 Task: Create a task  Implement a new cloud-based travel management system for a company , assign it to team member softage.3@softage.net in the project BeyondTech and update the status of the task to  On Track  , set the priority of the task to High
Action: Mouse moved to (276, 281)
Screenshot: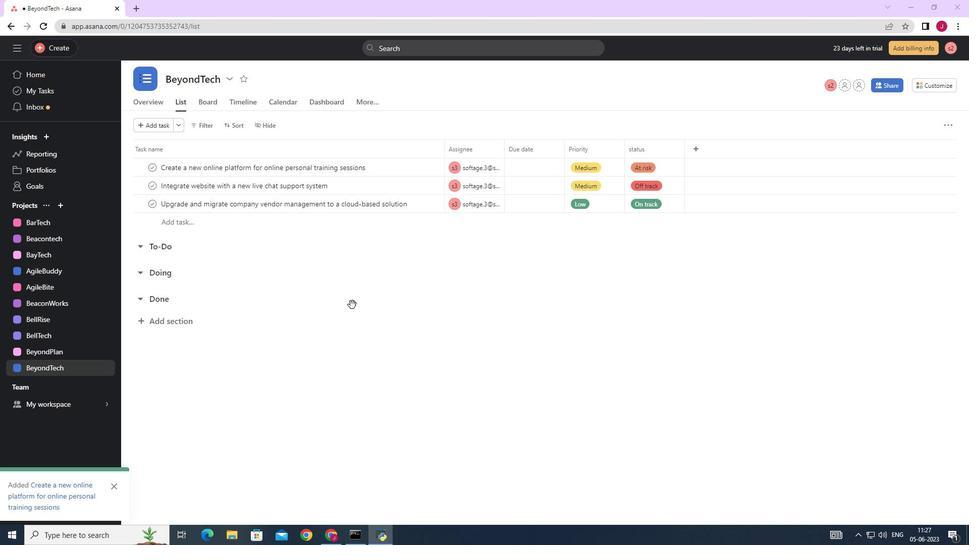 
Action: Mouse scrolled (276, 282) with delta (0, 0)
Screenshot: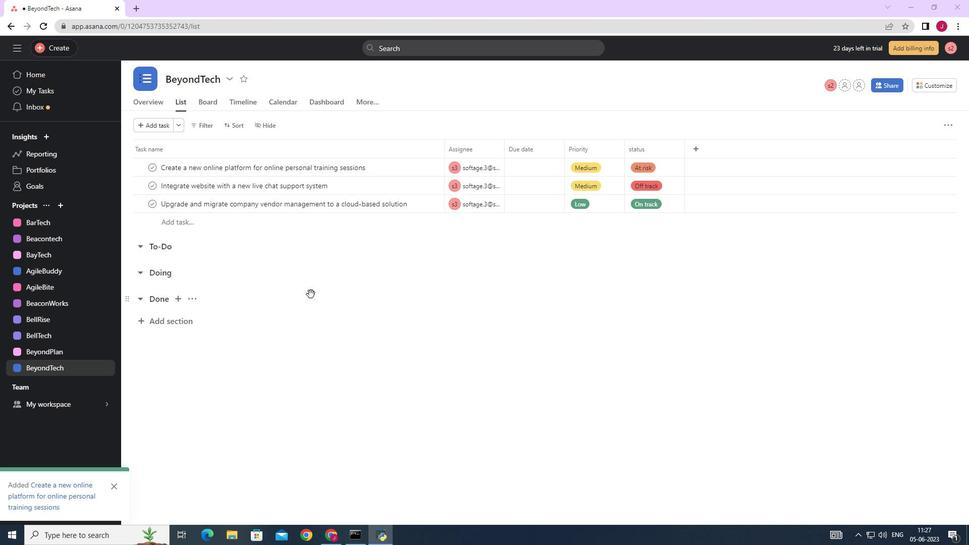 
Action: Mouse moved to (273, 280)
Screenshot: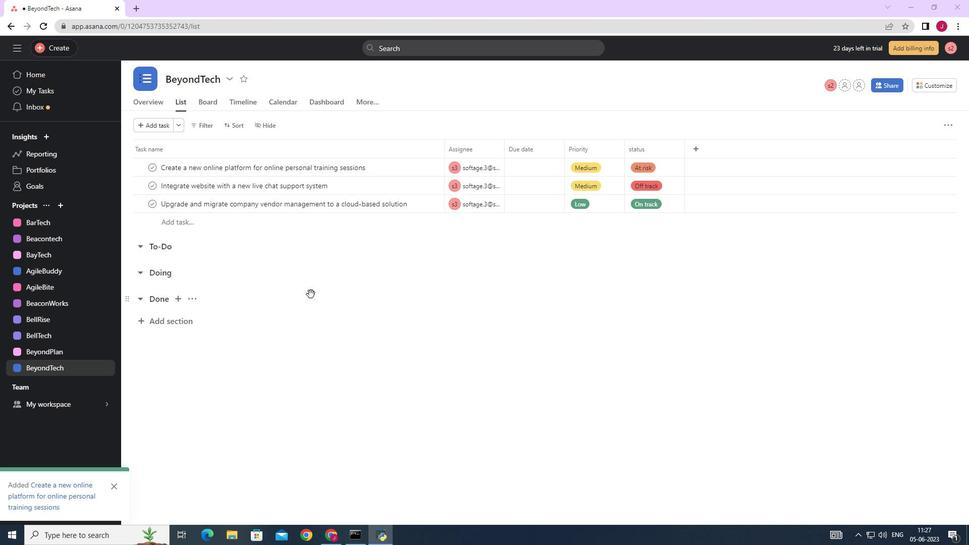 
Action: Mouse scrolled (273, 281) with delta (0, 0)
Screenshot: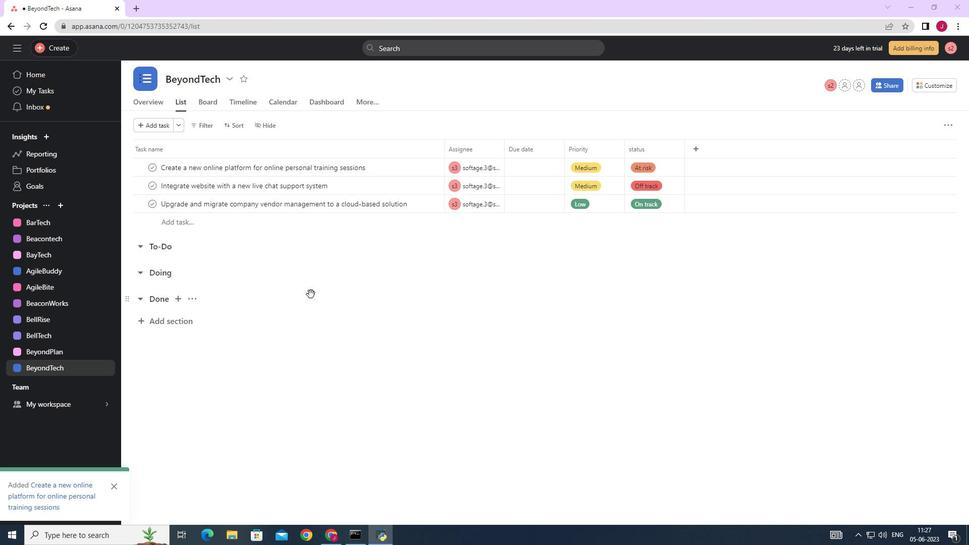 
Action: Mouse moved to (55, 50)
Screenshot: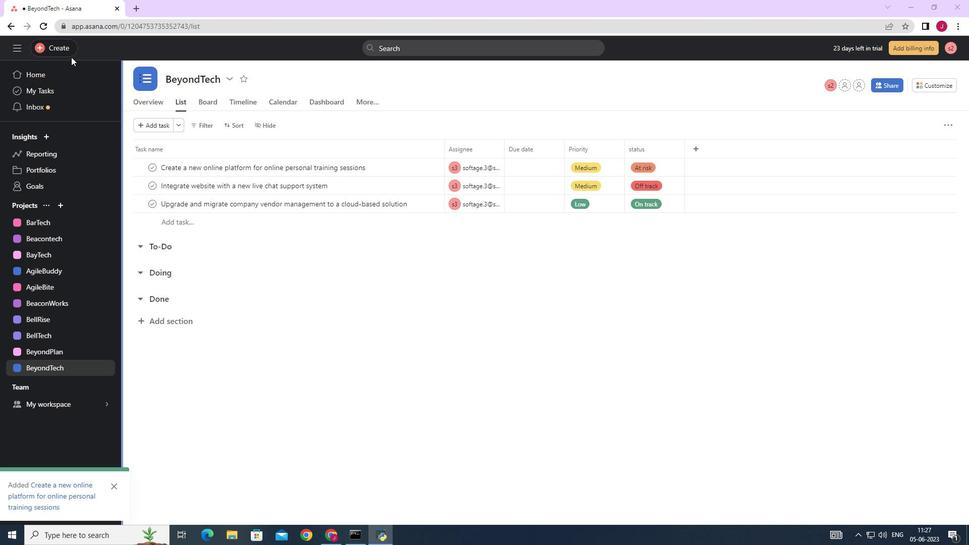 
Action: Mouse pressed left at (55, 50)
Screenshot: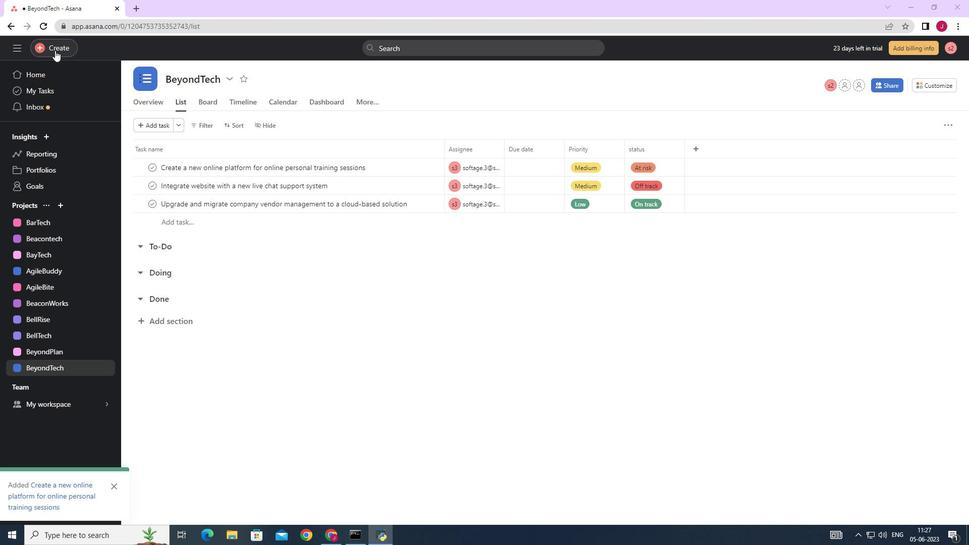 
Action: Mouse moved to (106, 51)
Screenshot: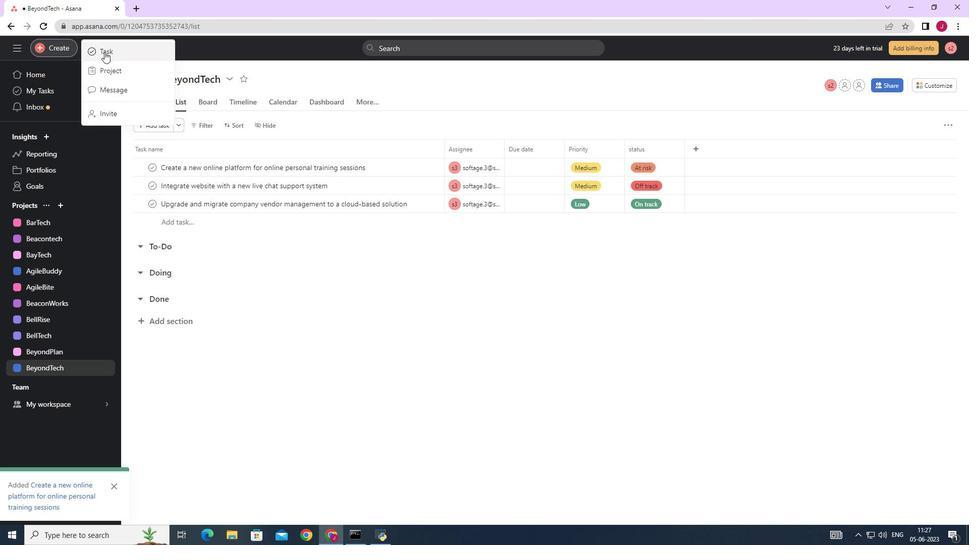 
Action: Mouse pressed left at (106, 51)
Screenshot: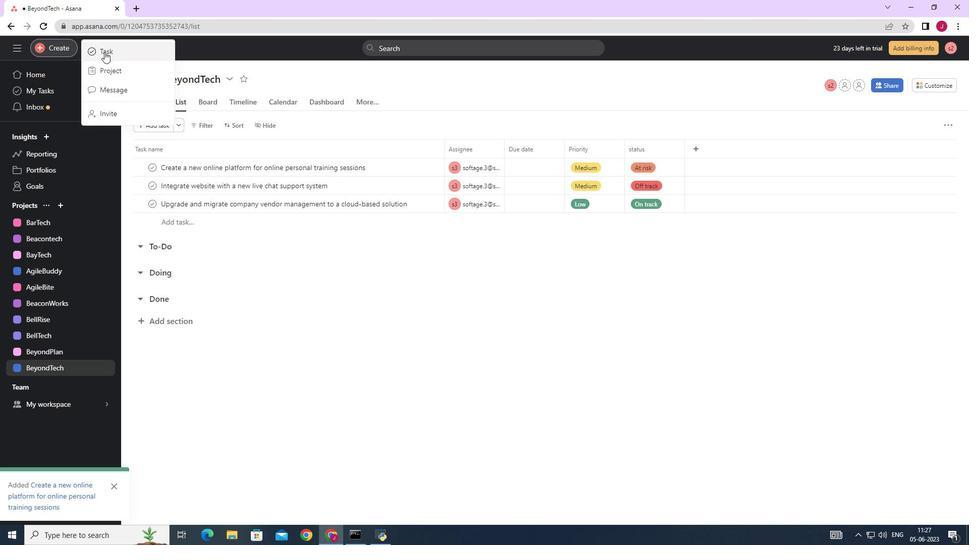 
Action: Mouse moved to (808, 333)
Screenshot: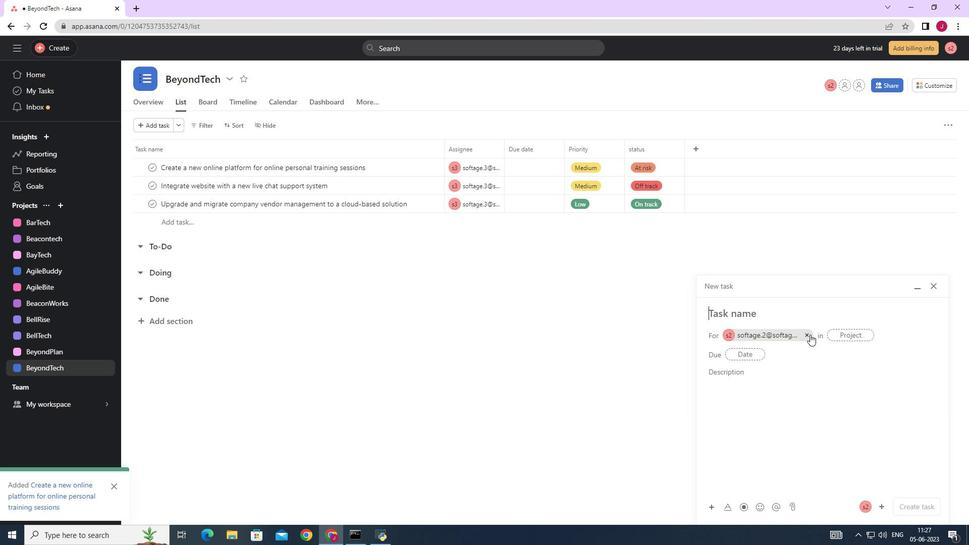 
Action: Mouse pressed left at (808, 333)
Screenshot: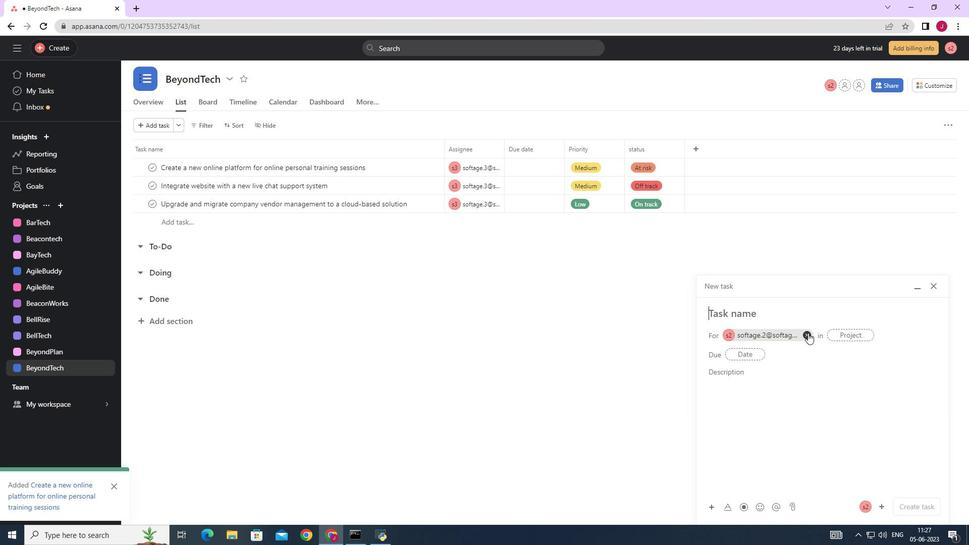 
Action: Mouse moved to (746, 314)
Screenshot: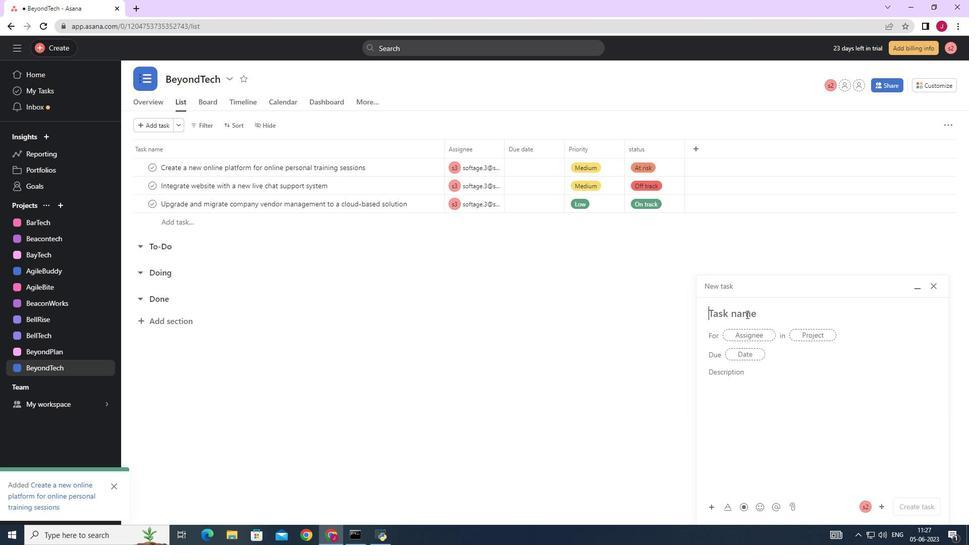 
Action: Mouse pressed left at (746, 314)
Screenshot: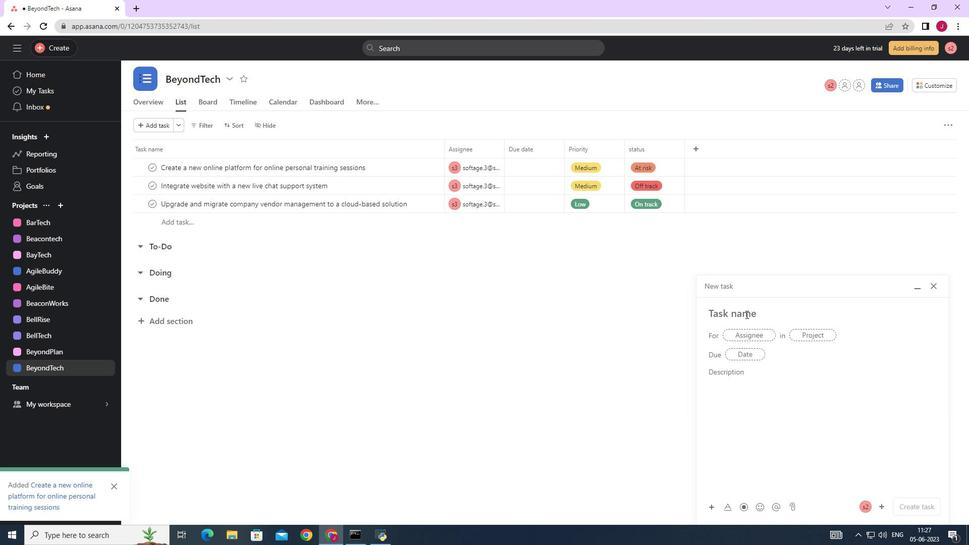 
Action: Key pressed <Key.caps_lock>I<Key.caps_lock>mplement<Key.space>a<Key.space>new<Key.space>cloud-based<Key.space>travel<Key.space>management<Key.space>system<Key.space>for<Key.space>a<Key.space>company
Screenshot: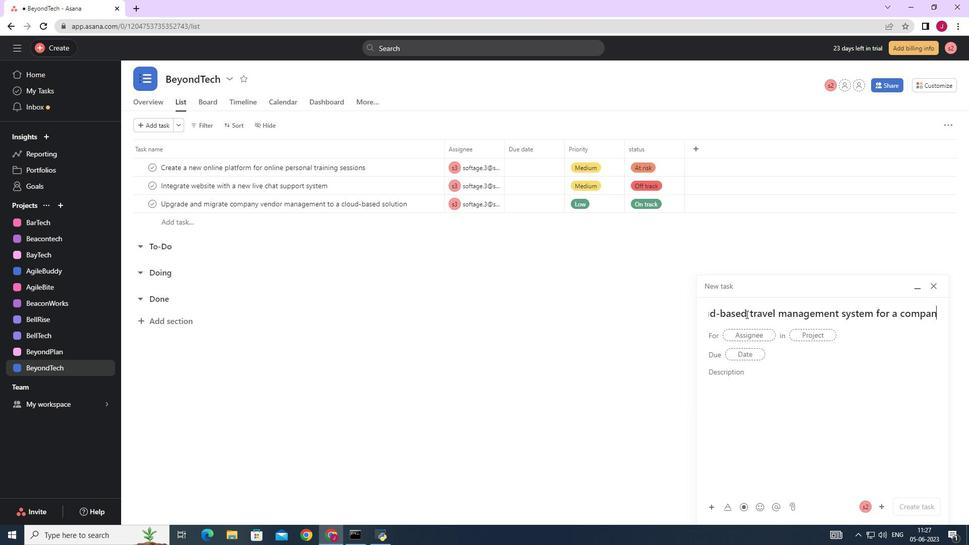 
Action: Mouse moved to (745, 333)
Screenshot: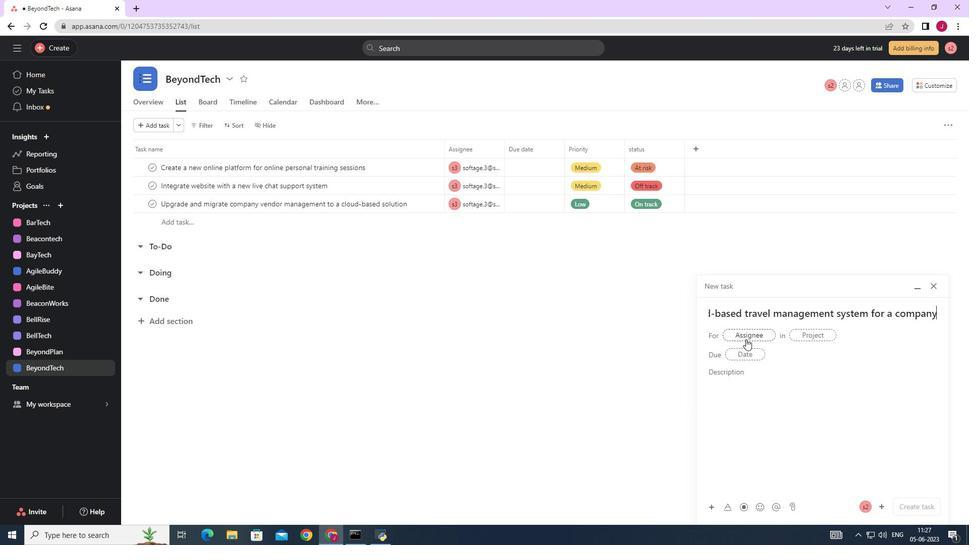 
Action: Mouse pressed left at (745, 333)
Screenshot: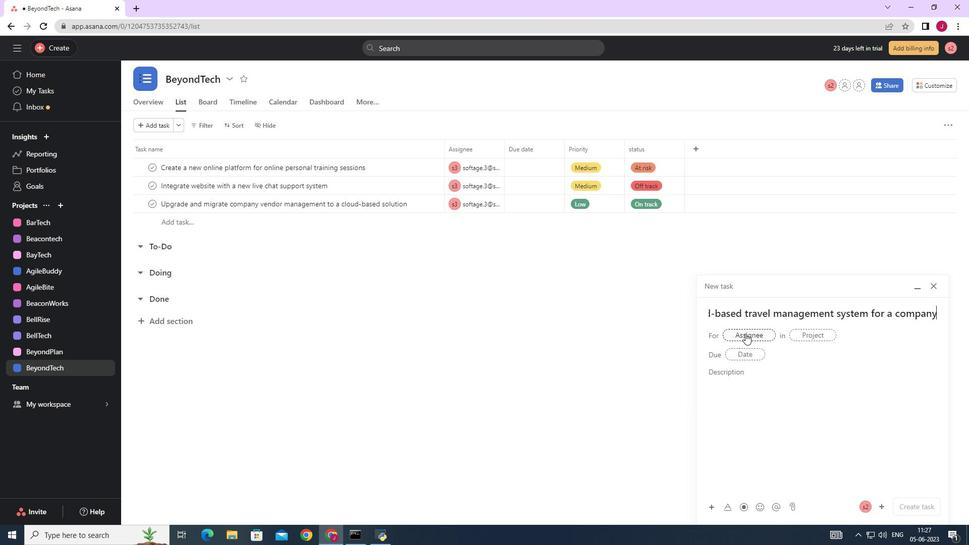 
Action: Key pressed softage.3
Screenshot: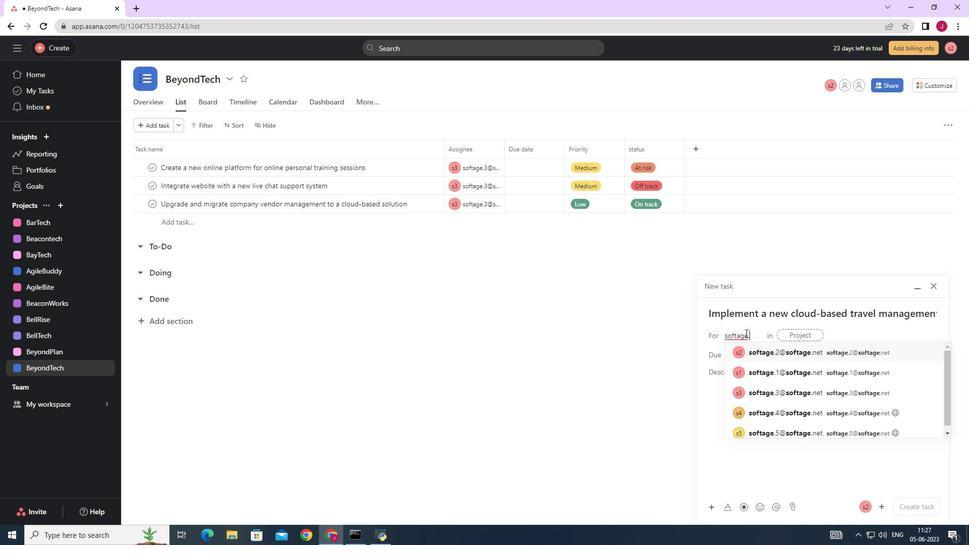 
Action: Mouse moved to (768, 351)
Screenshot: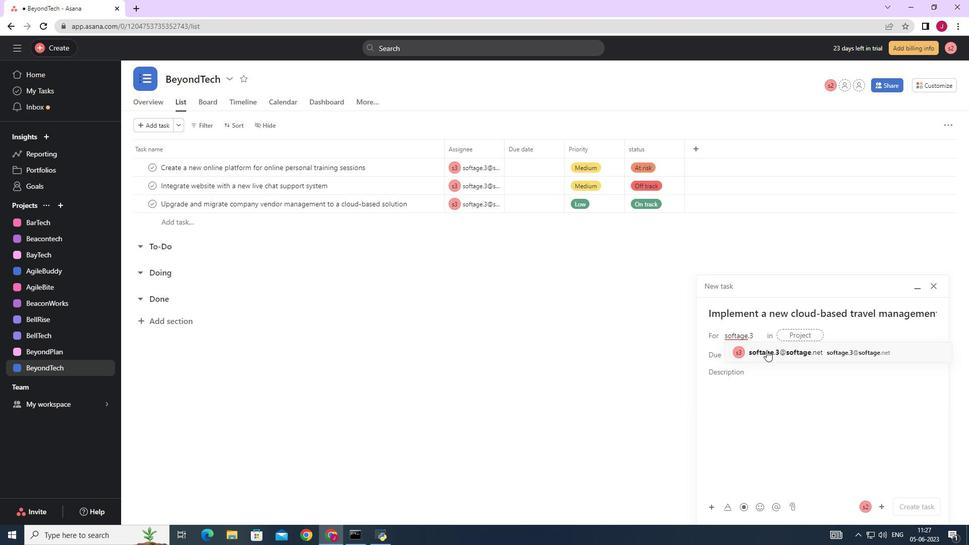
Action: Mouse pressed left at (768, 351)
Screenshot: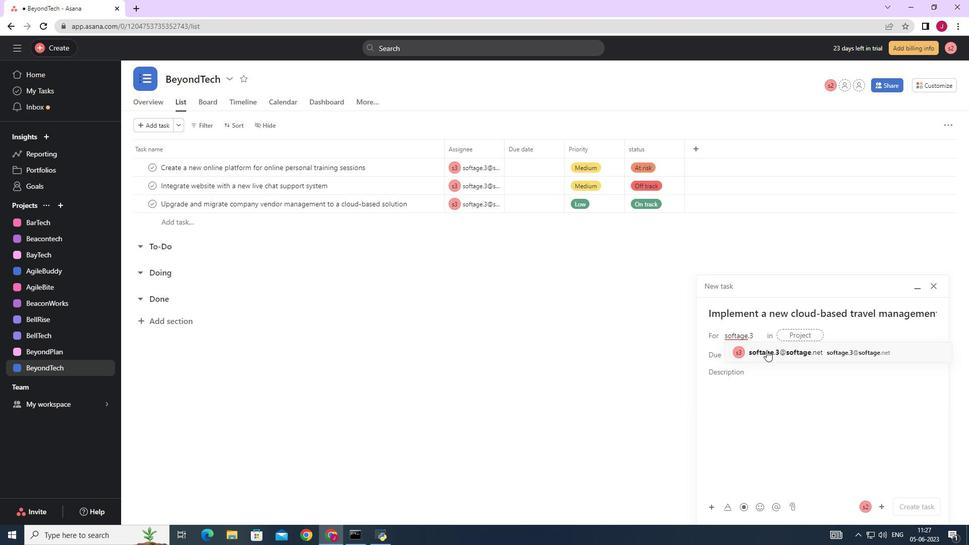 
Action: Mouse moved to (637, 353)
Screenshot: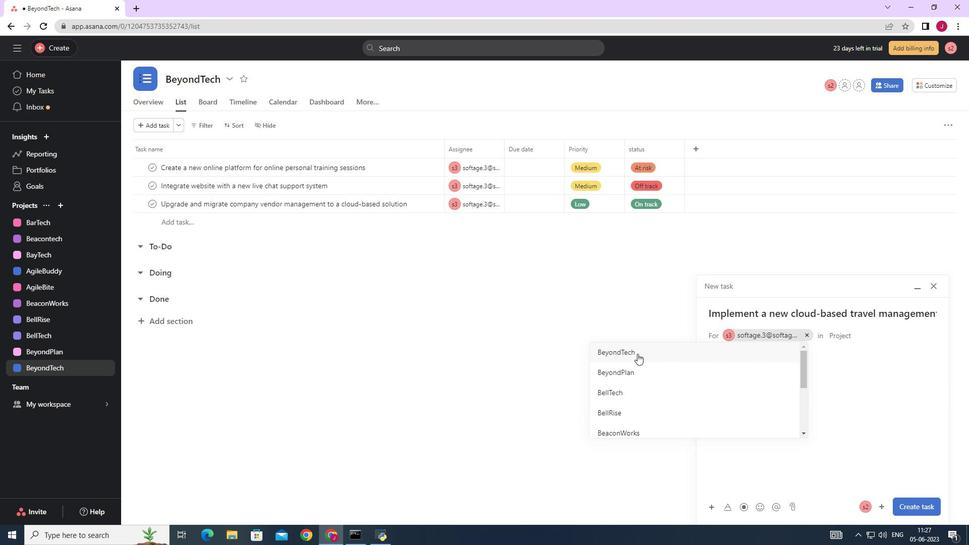 
Action: Mouse pressed left at (637, 353)
Screenshot: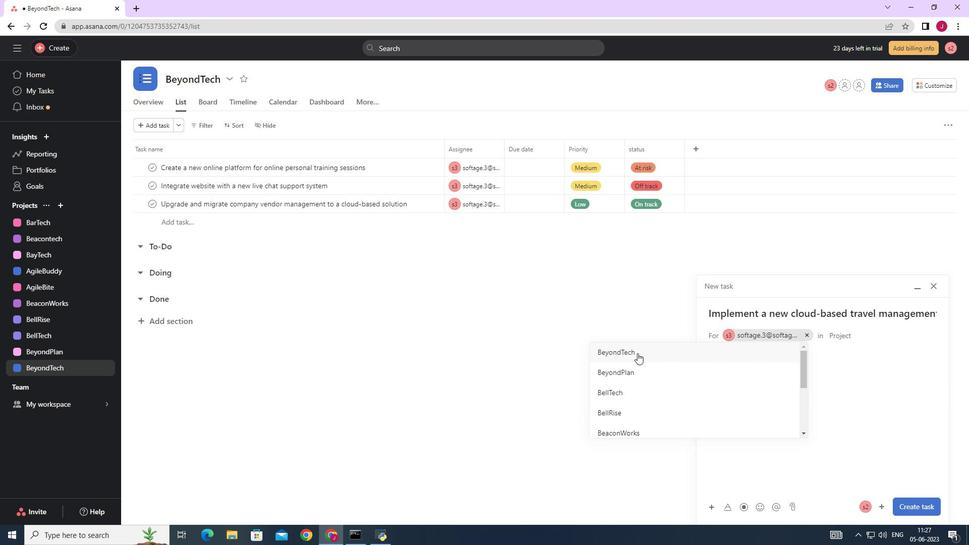 
Action: Mouse moved to (758, 378)
Screenshot: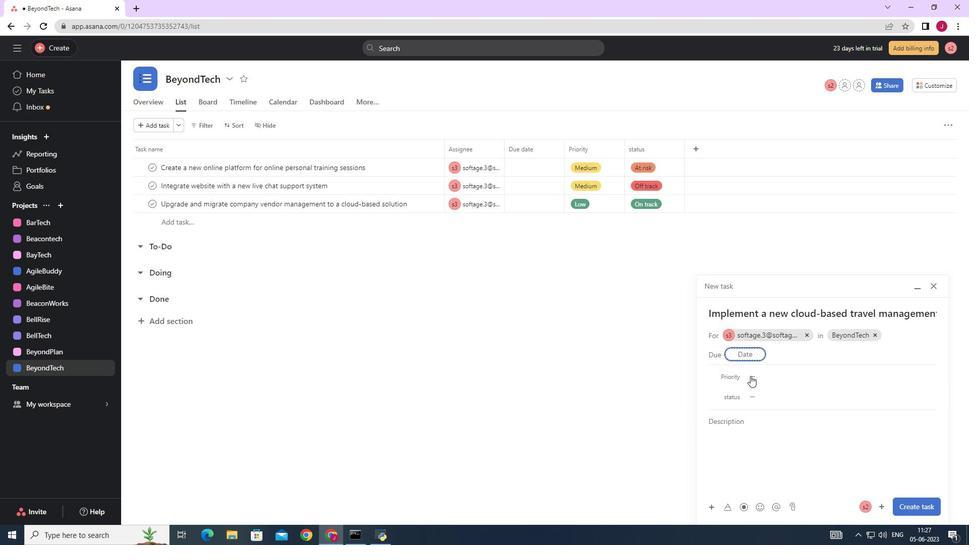
Action: Mouse pressed left at (758, 378)
Screenshot: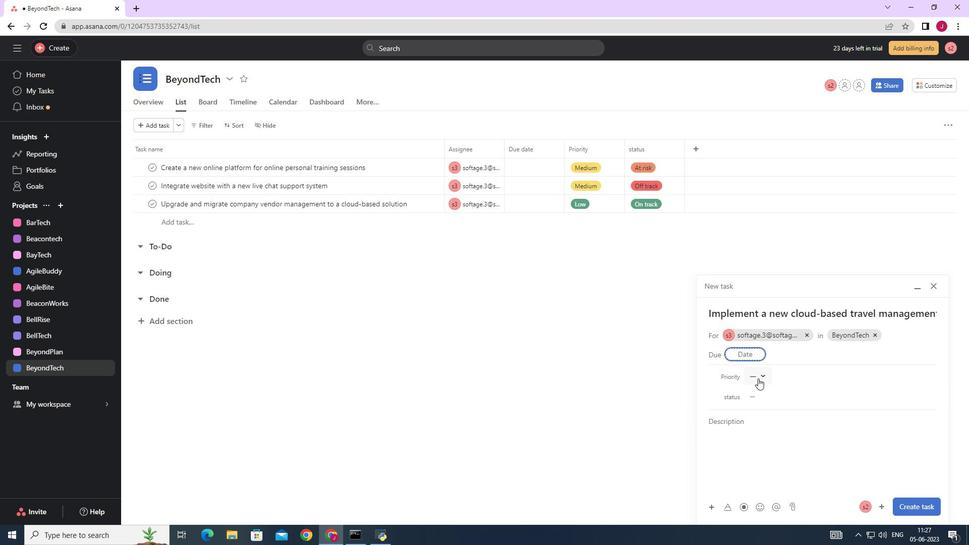 
Action: Mouse moved to (772, 408)
Screenshot: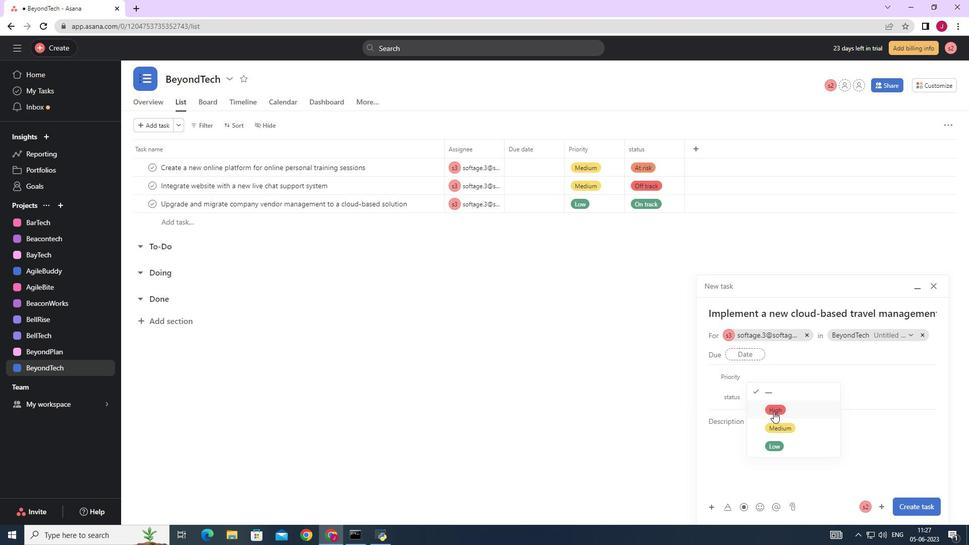 
Action: Mouse pressed left at (772, 408)
Screenshot: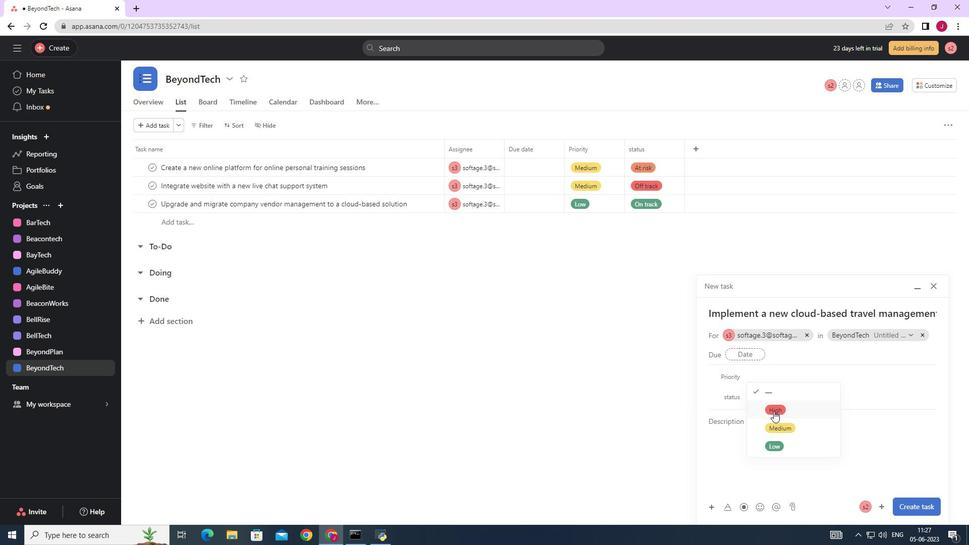 
Action: Mouse moved to (759, 390)
Screenshot: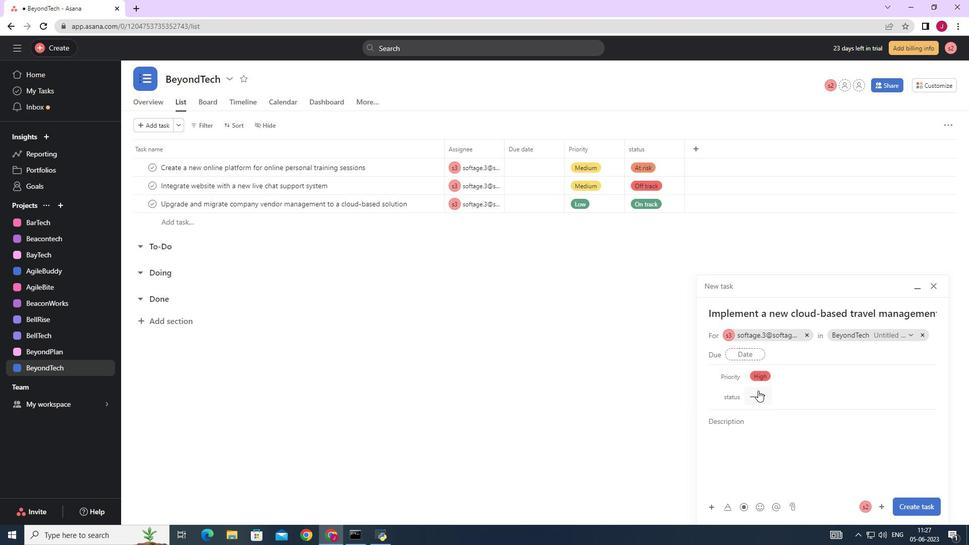 
Action: Mouse pressed left at (759, 390)
Screenshot: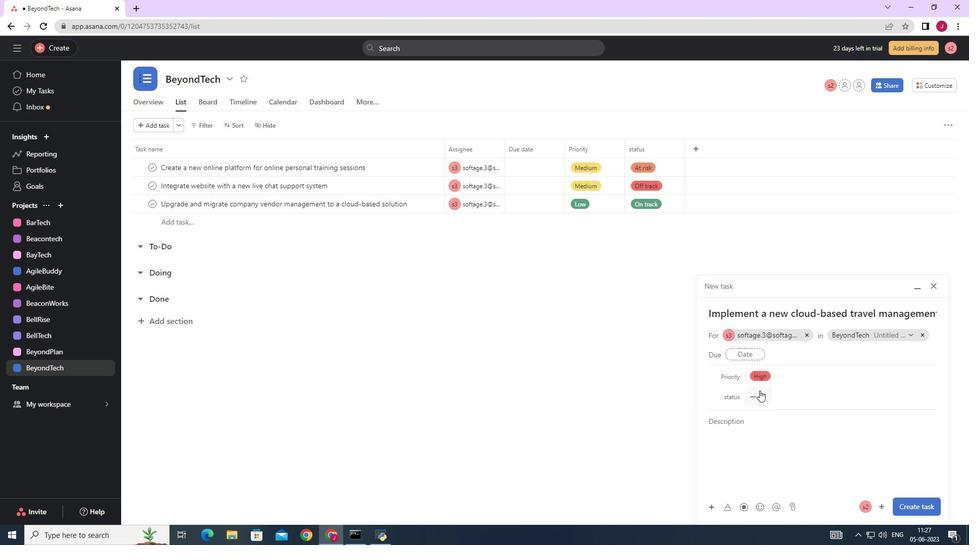 
Action: Mouse moved to (779, 429)
Screenshot: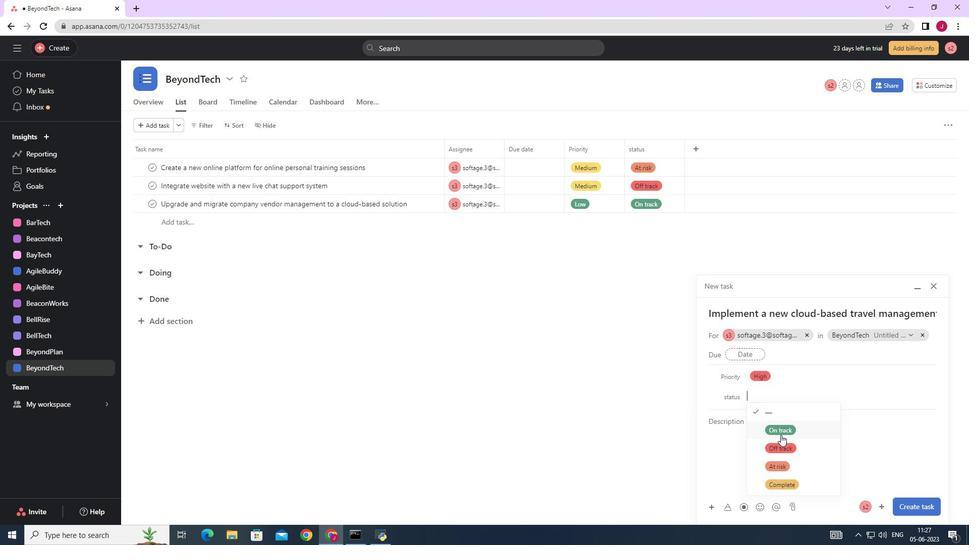 
Action: Mouse pressed left at (779, 429)
Screenshot: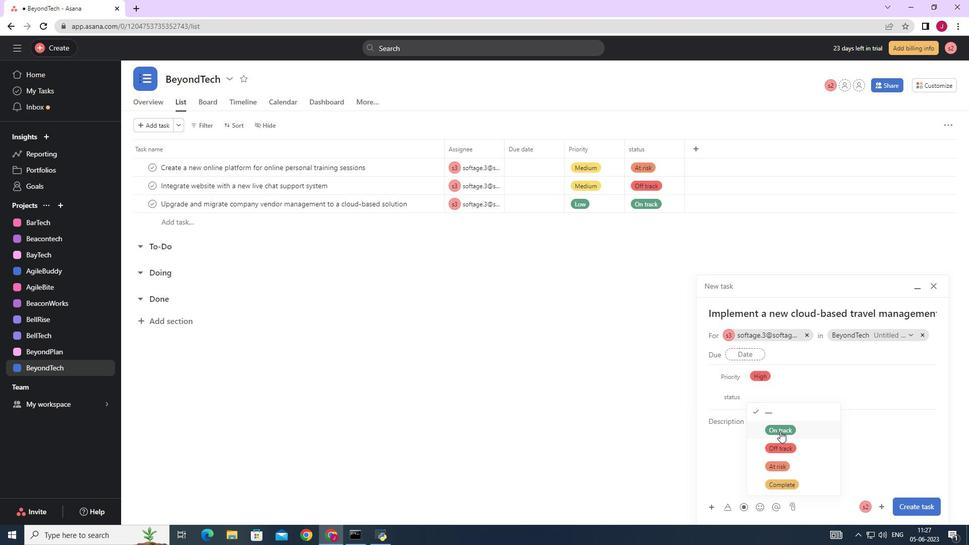 
Action: Mouse moved to (931, 506)
Screenshot: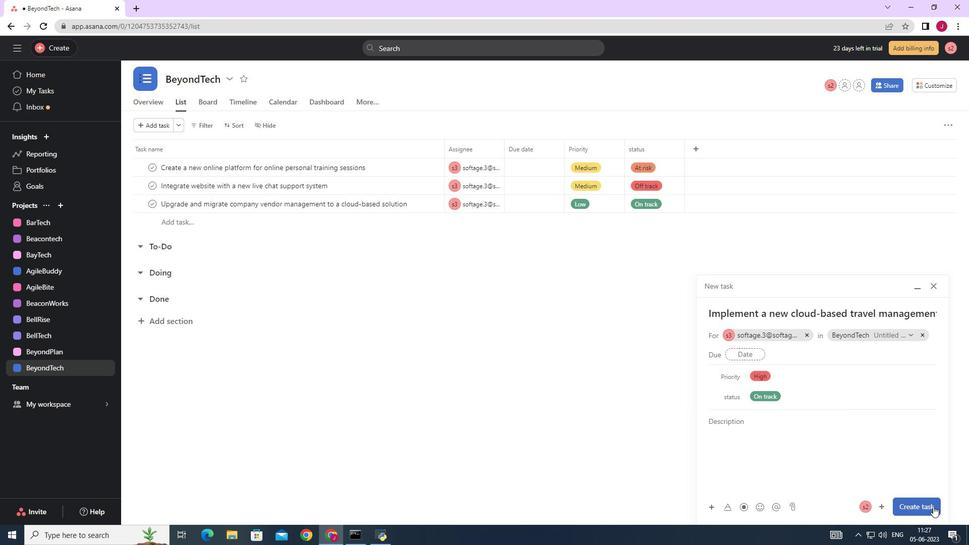 
Action: Mouse pressed left at (931, 506)
Screenshot: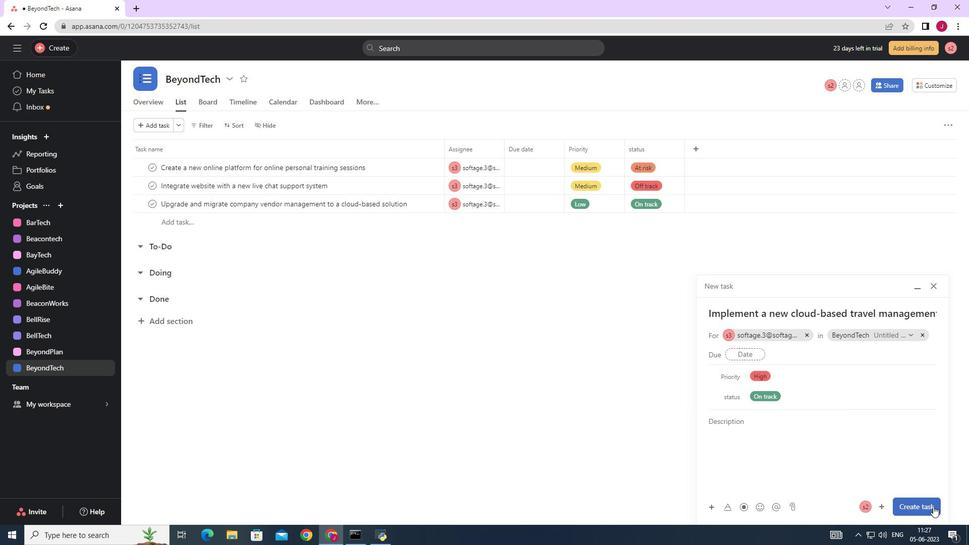 
Action: Mouse moved to (884, 471)
Screenshot: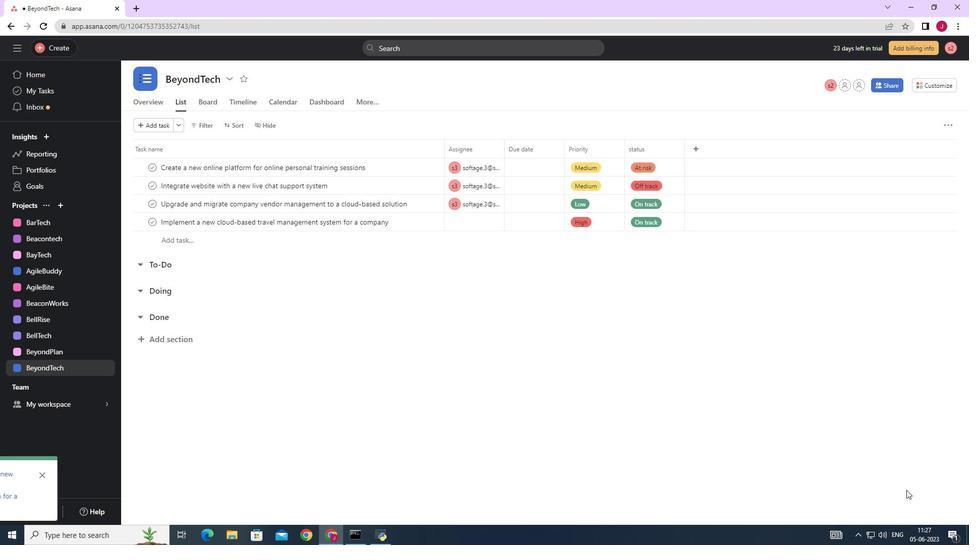 
